 Task: Audio Editing: Remove audio from a video file.
Action: Mouse moved to (719, 538)
Screenshot: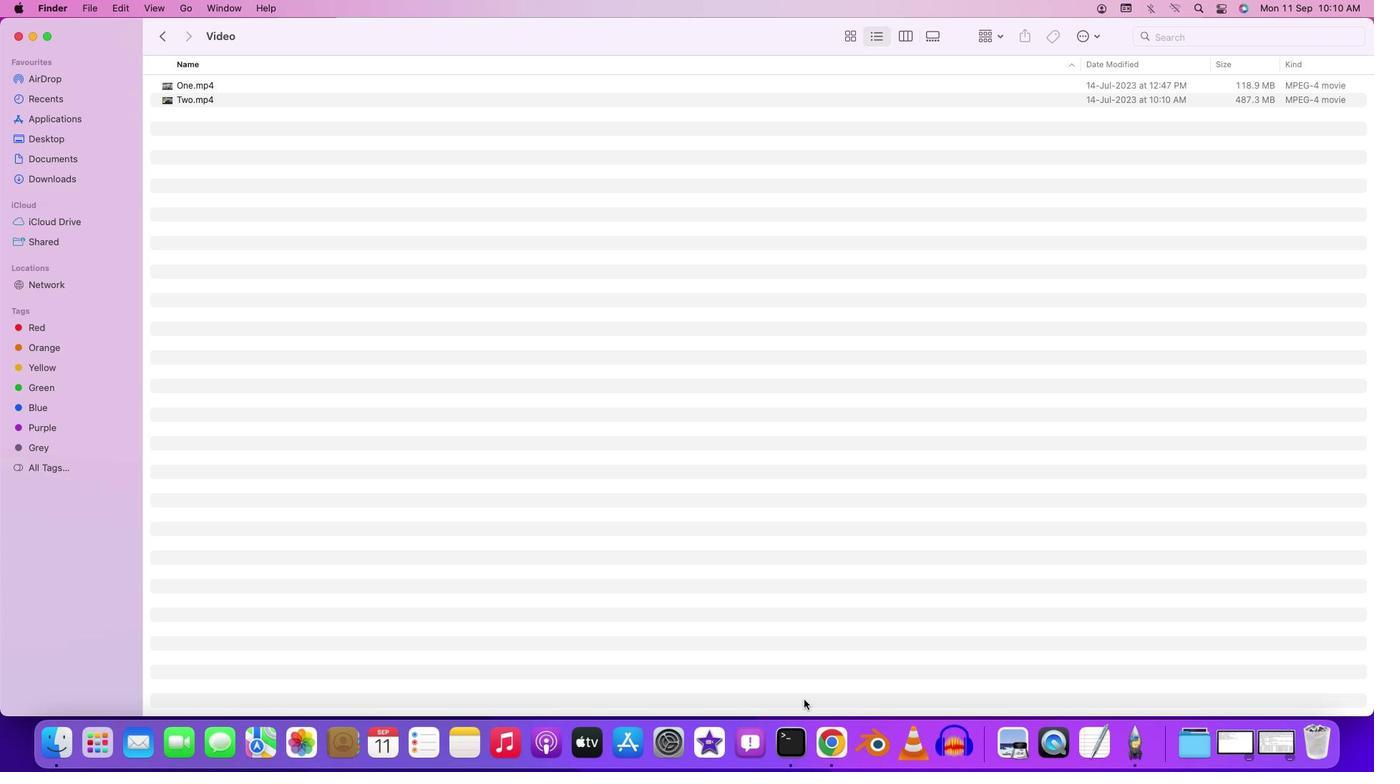 
Action: Mouse pressed left at (719, 538)
Screenshot: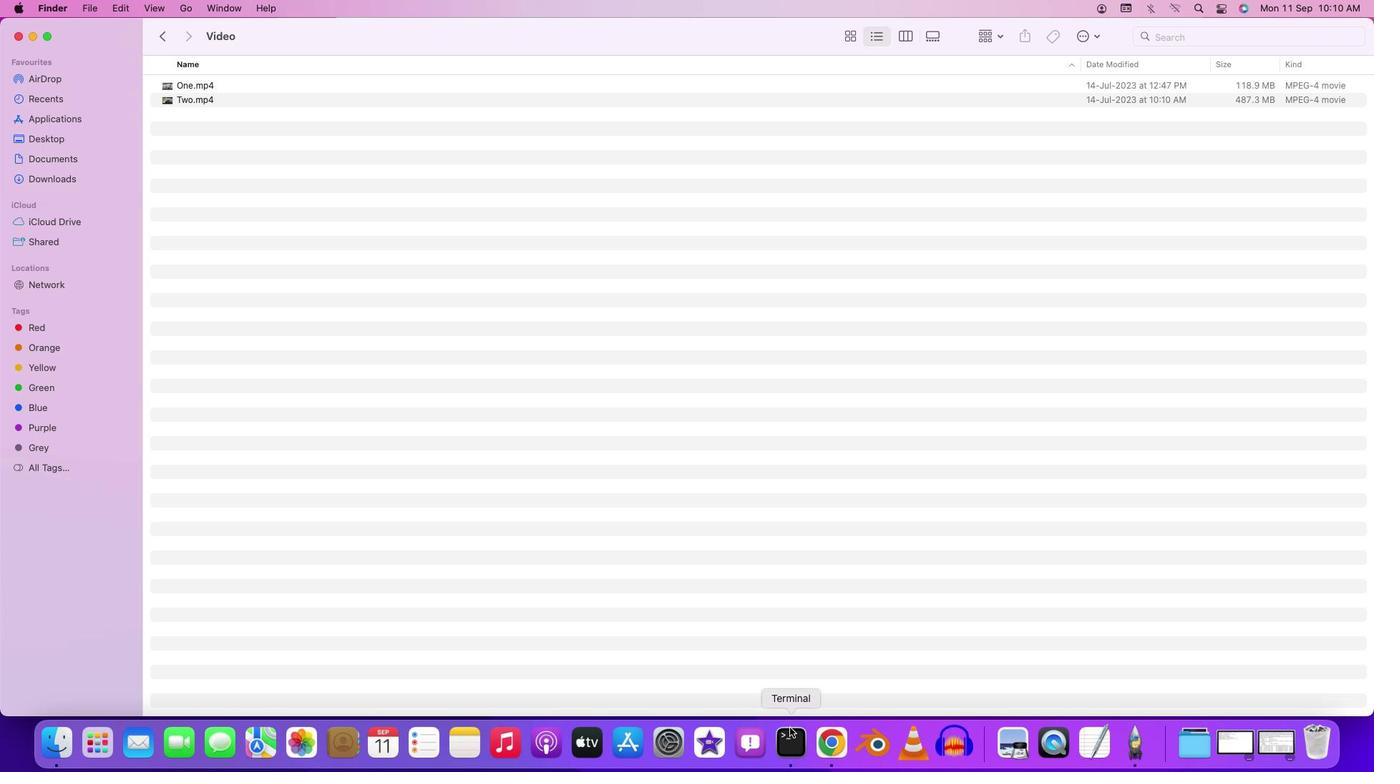 
Action: Mouse moved to (785, 734)
Screenshot: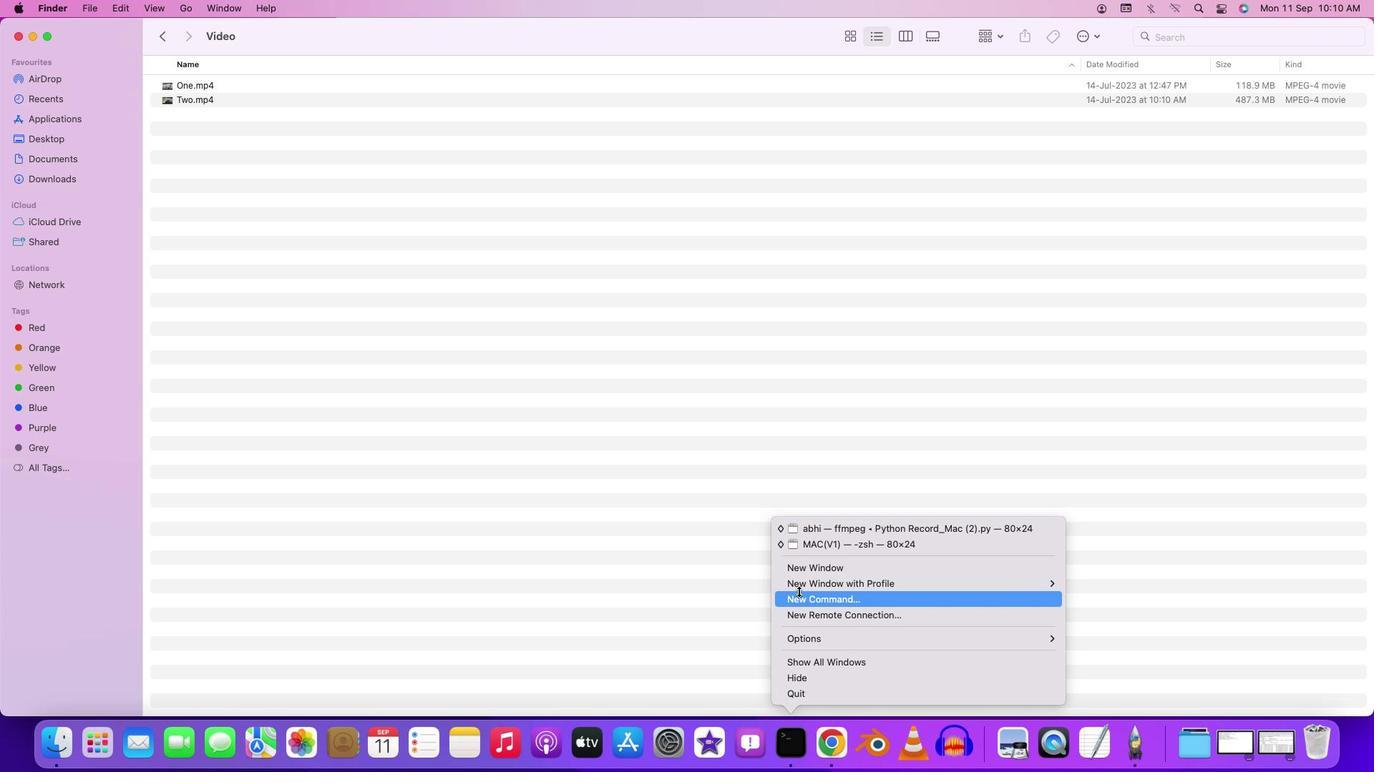 
Action: Mouse pressed right at (785, 734)
Screenshot: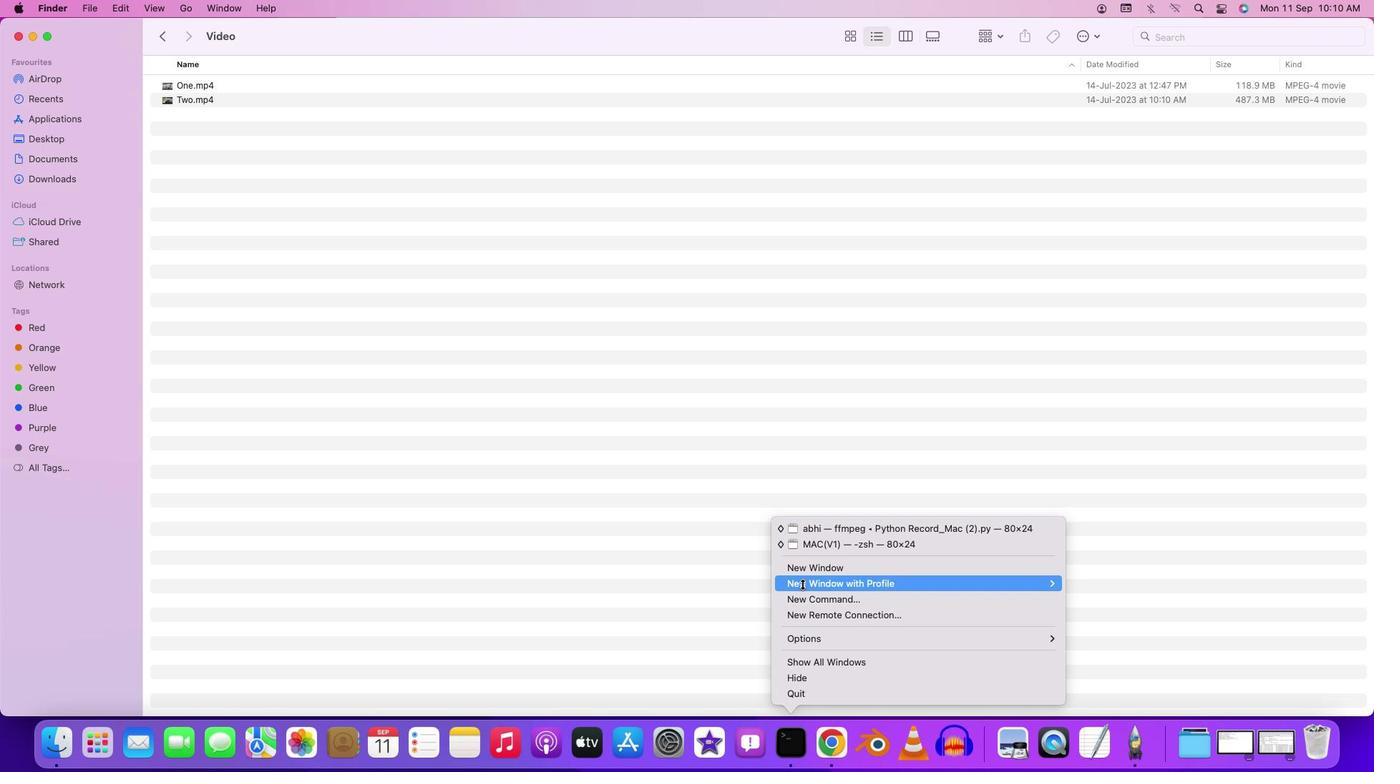 
Action: Mouse moved to (805, 572)
Screenshot: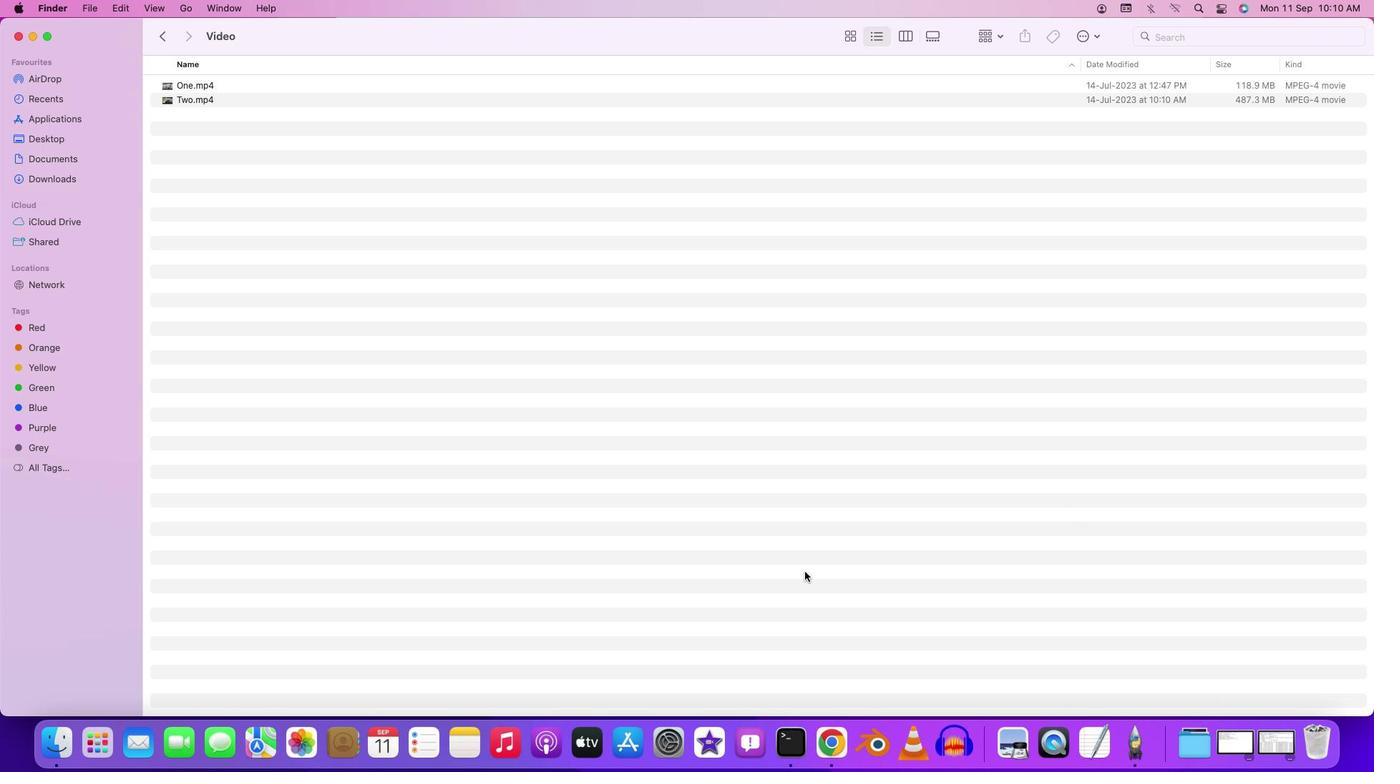 
Action: Mouse pressed left at (805, 572)
Screenshot: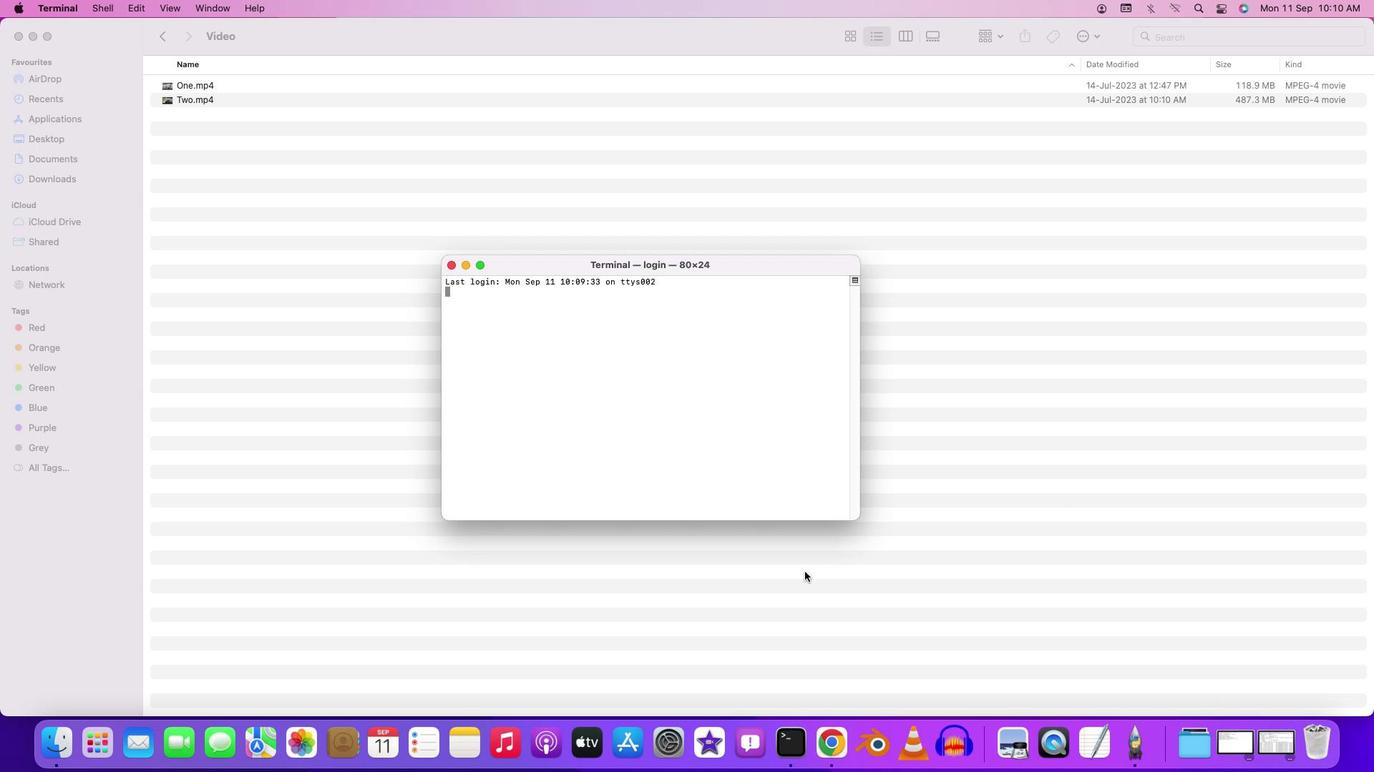 
Action: Mouse moved to (662, 342)
Screenshot: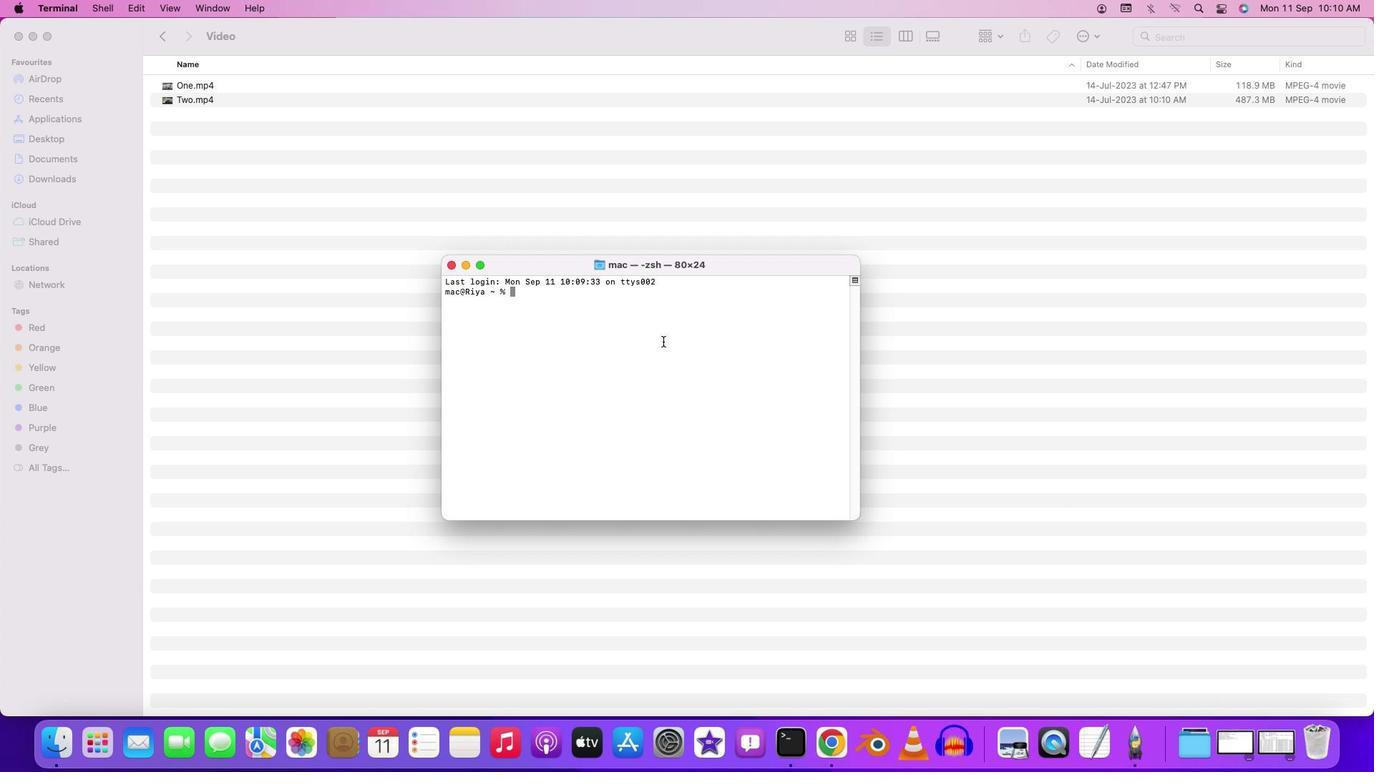 
Action: Mouse pressed left at (662, 342)
Screenshot: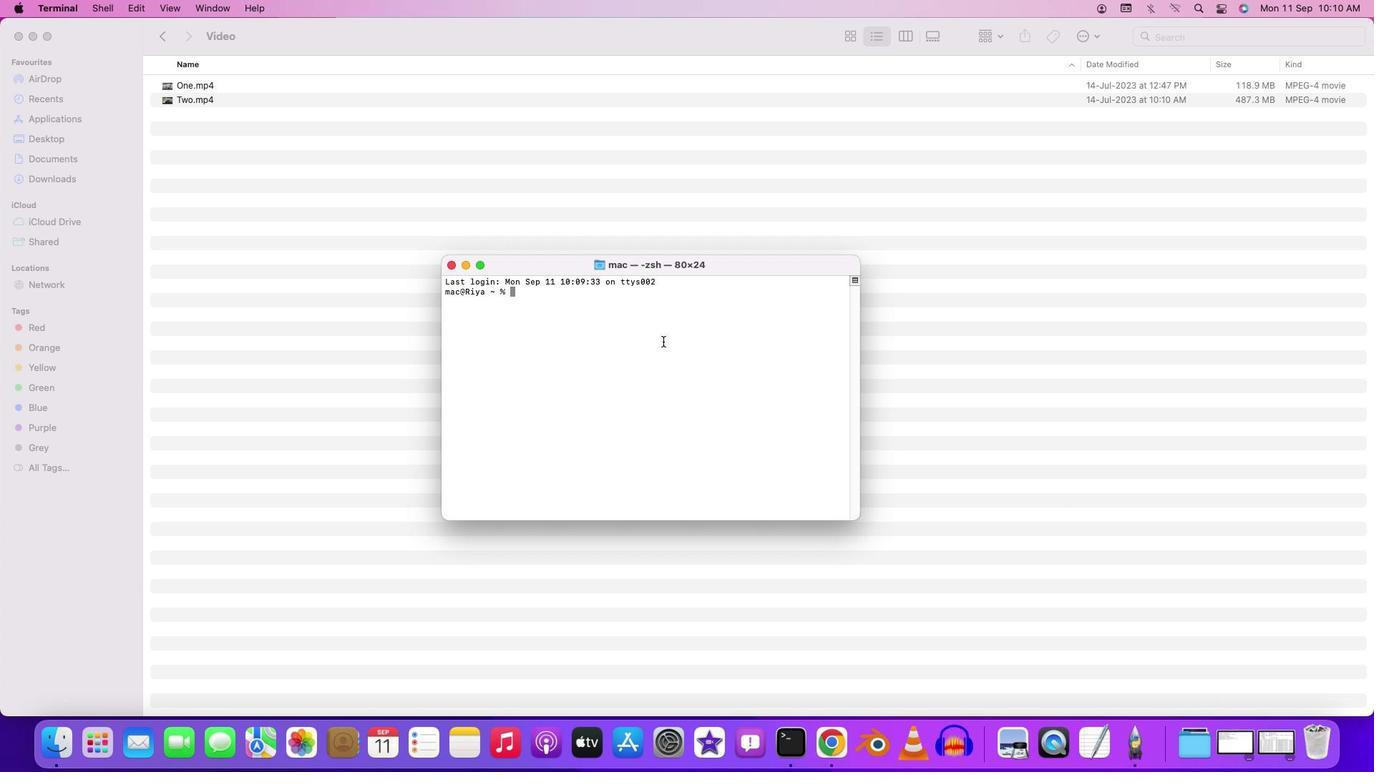 
Action: Key pressed 'c''d'Key.space'd''e''s''k''t''o''p'Key.enter'c''d'Key.space'a'Key.backspaceKey.shift'F''F''m''p''e''g'Key.enter'c''d'Key.spaceKey.shift'E''d''i''t''i''n''g'Key.enter'c''d'Key.space'v''i''d'Key.backspaceKey.backspaceKey.backspaceKey.shift'V''i''d''e''o'Key.enter'f''f''m''p''e''g'Key.space'-''i'Key.spaceKey.shift'O''n''e''.''m''p''4'Key.space'-''a''n'Key.space'-''c'Key.shift':''v'Key.space'c''o''p''y'Key.spaceKey.shift'O''u''t''p''u''t'Key.shift'_''a''u''d''i''o'Key.shift'_''r''e''m''o''v''e''d'Key.shift'.''m''p''4'Key.enter
Screenshot: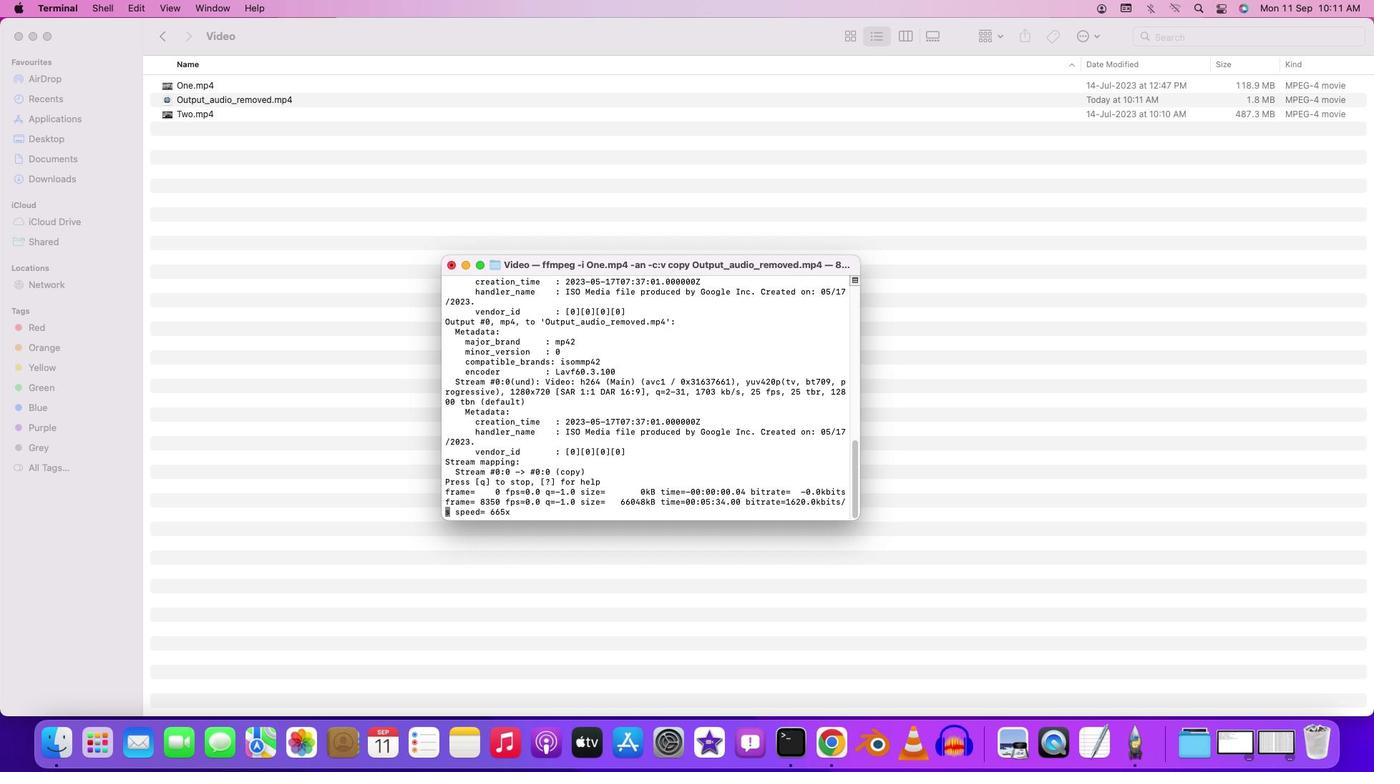 
Action: Mouse moved to (649, 508)
Screenshot: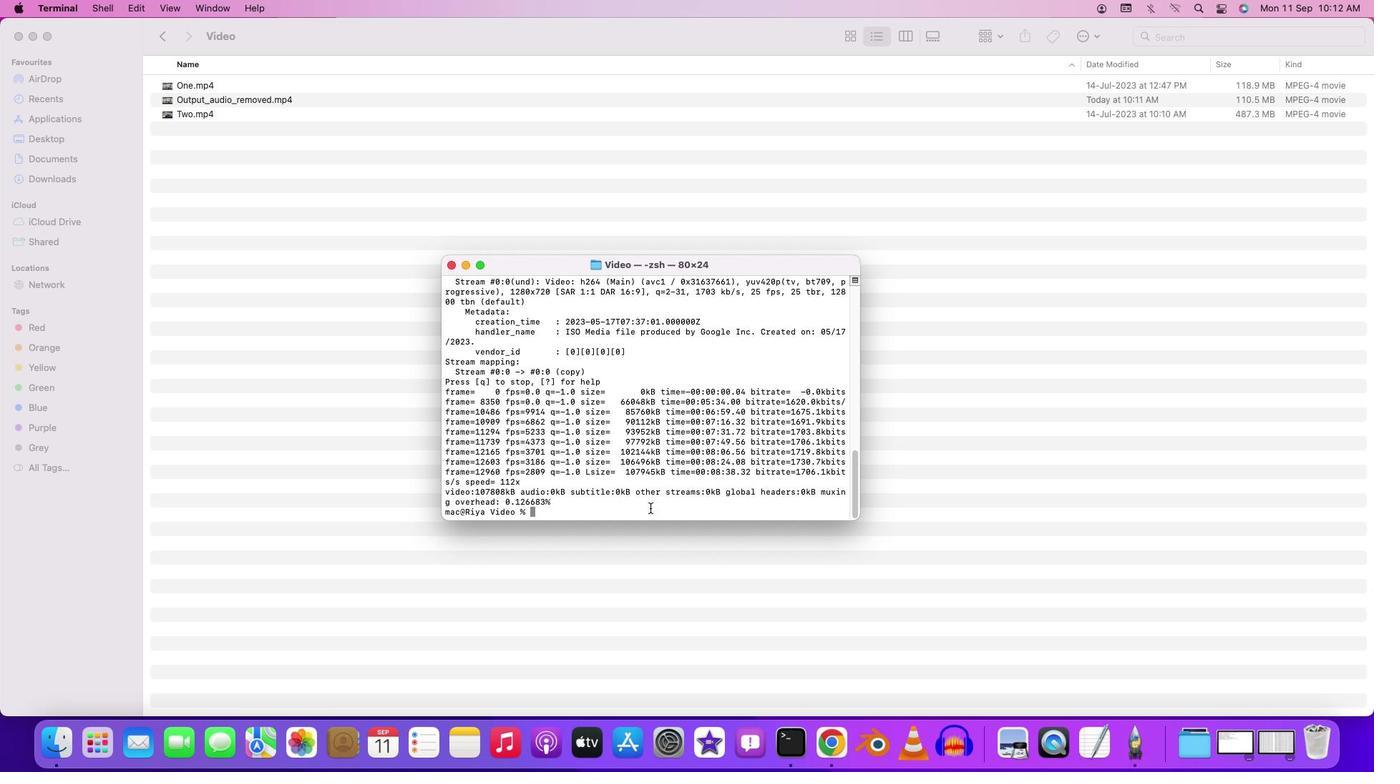 
